 Task: Master Chrome URL Suggestion Shortcuts.
Action: Mouse moved to (1283, 13)
Screenshot: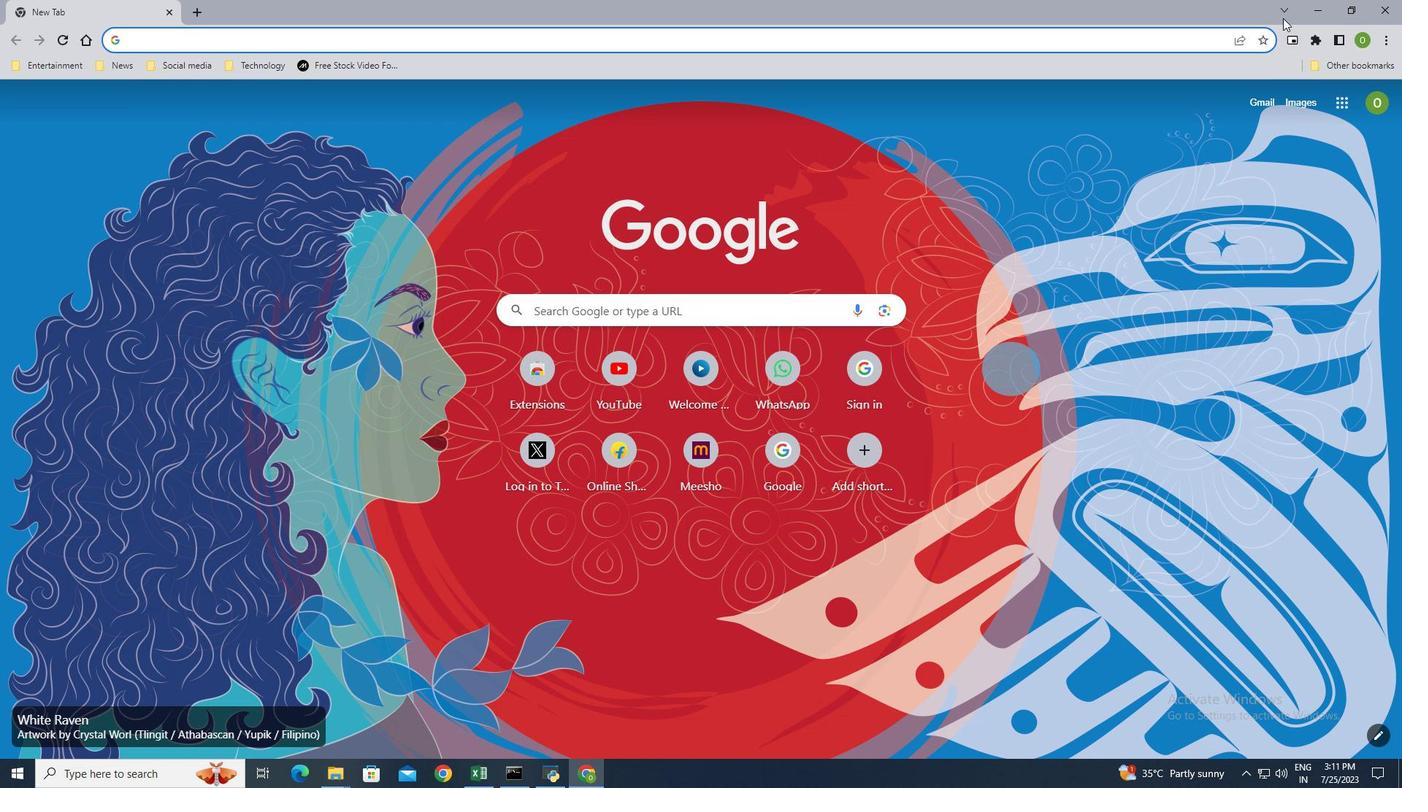 
Action: Mouse pressed left at (1283, 13)
Screenshot: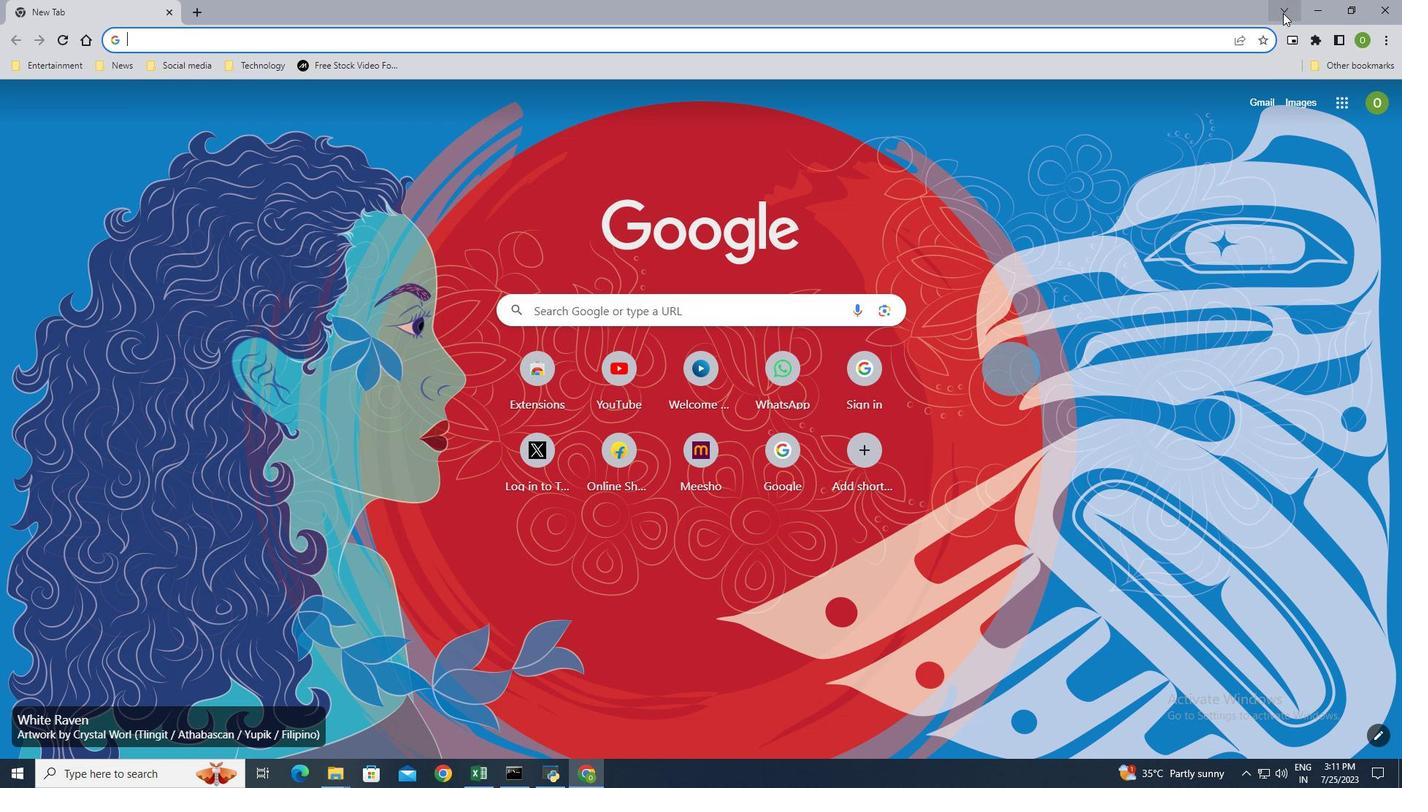 
Action: Mouse moved to (1173, 233)
Screenshot: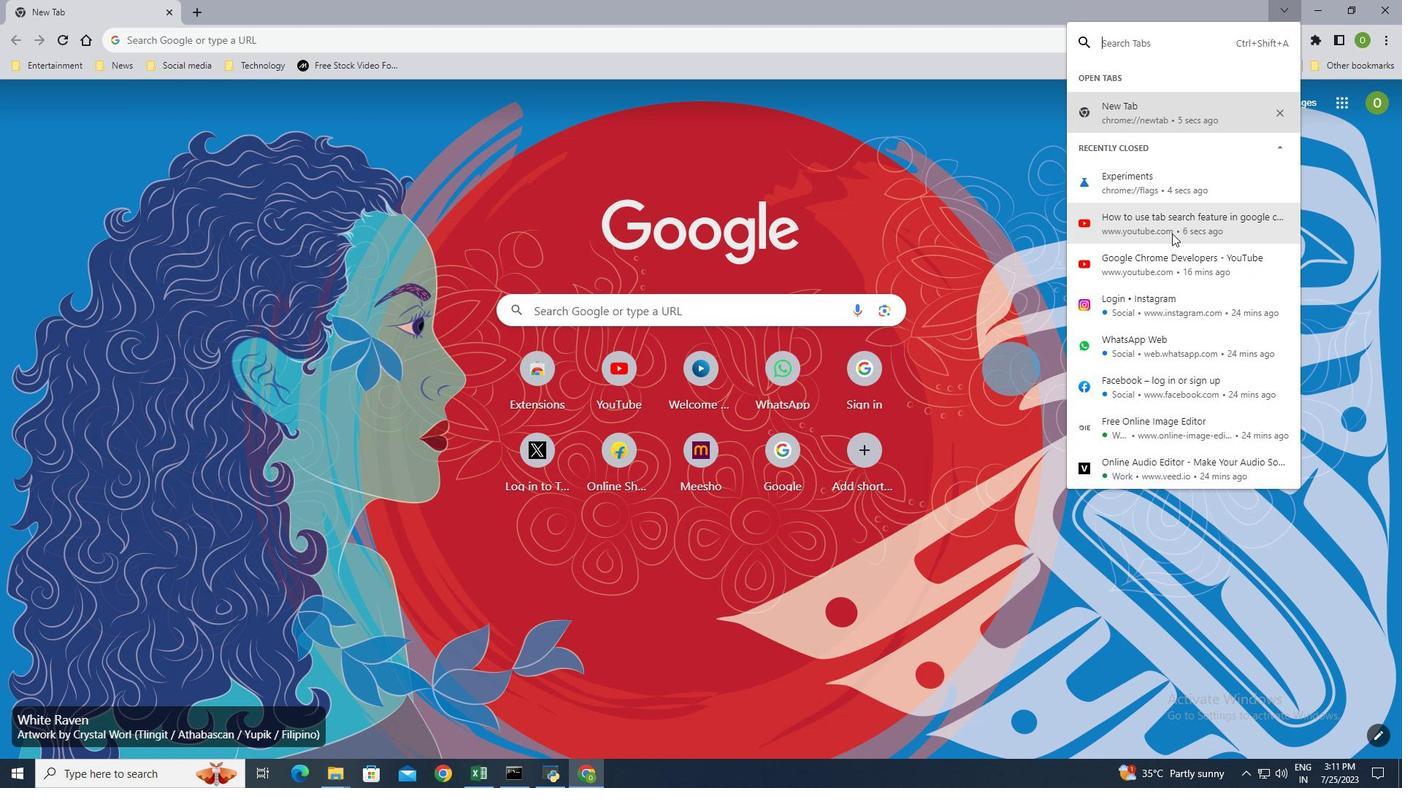 
Action: Mouse scrolled (1173, 233) with delta (0, 0)
Screenshot: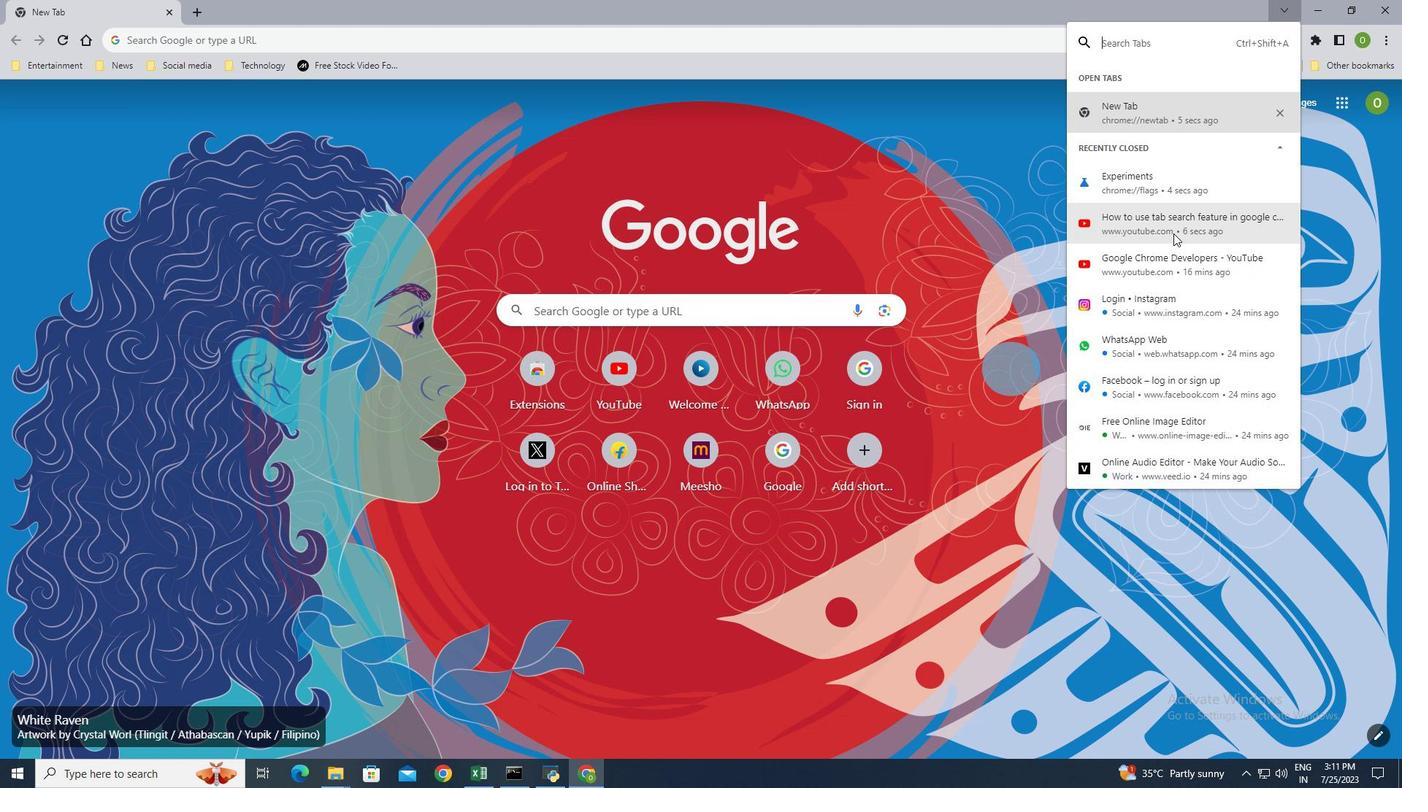 
Action: Mouse moved to (1143, 349)
Screenshot: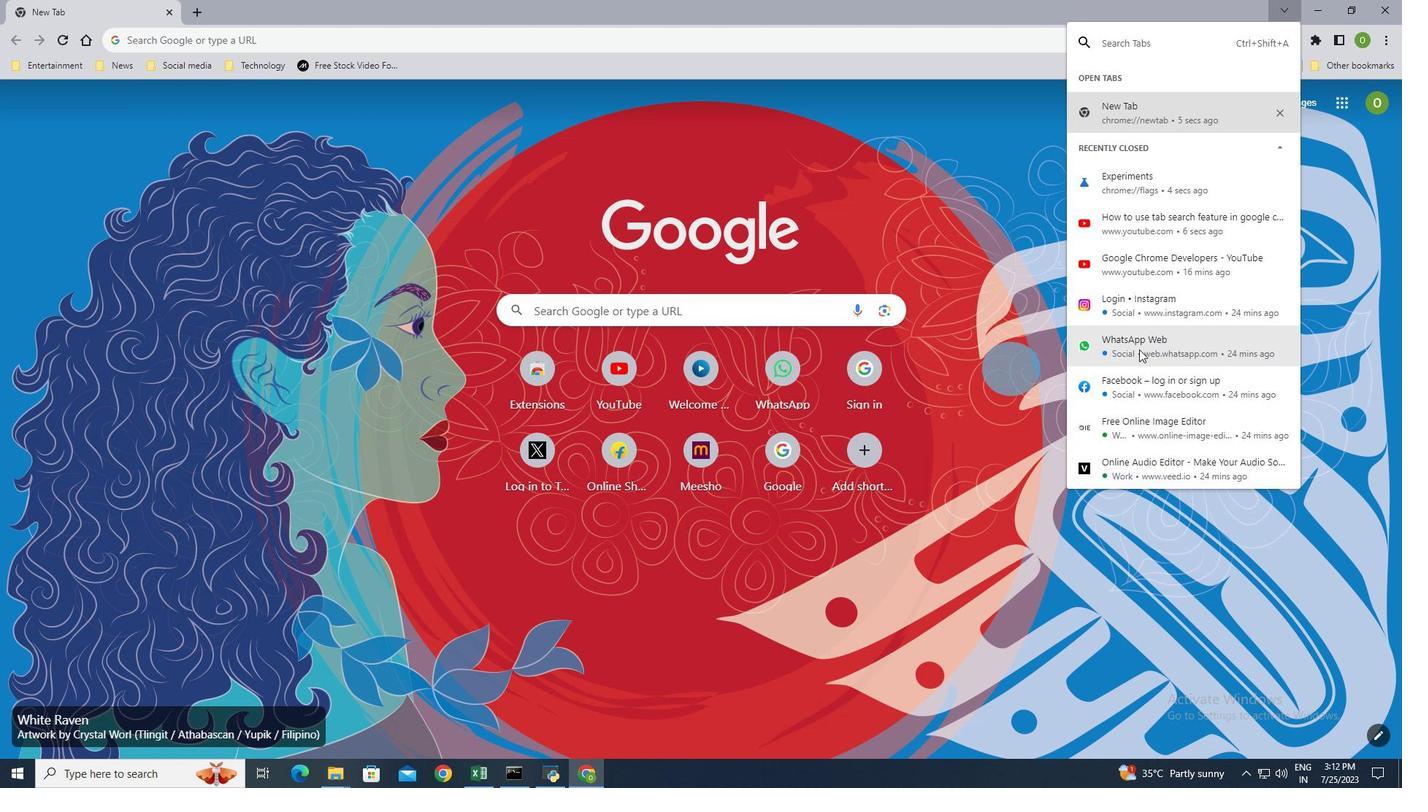 
Action: Mouse pressed left at (1143, 349)
Screenshot: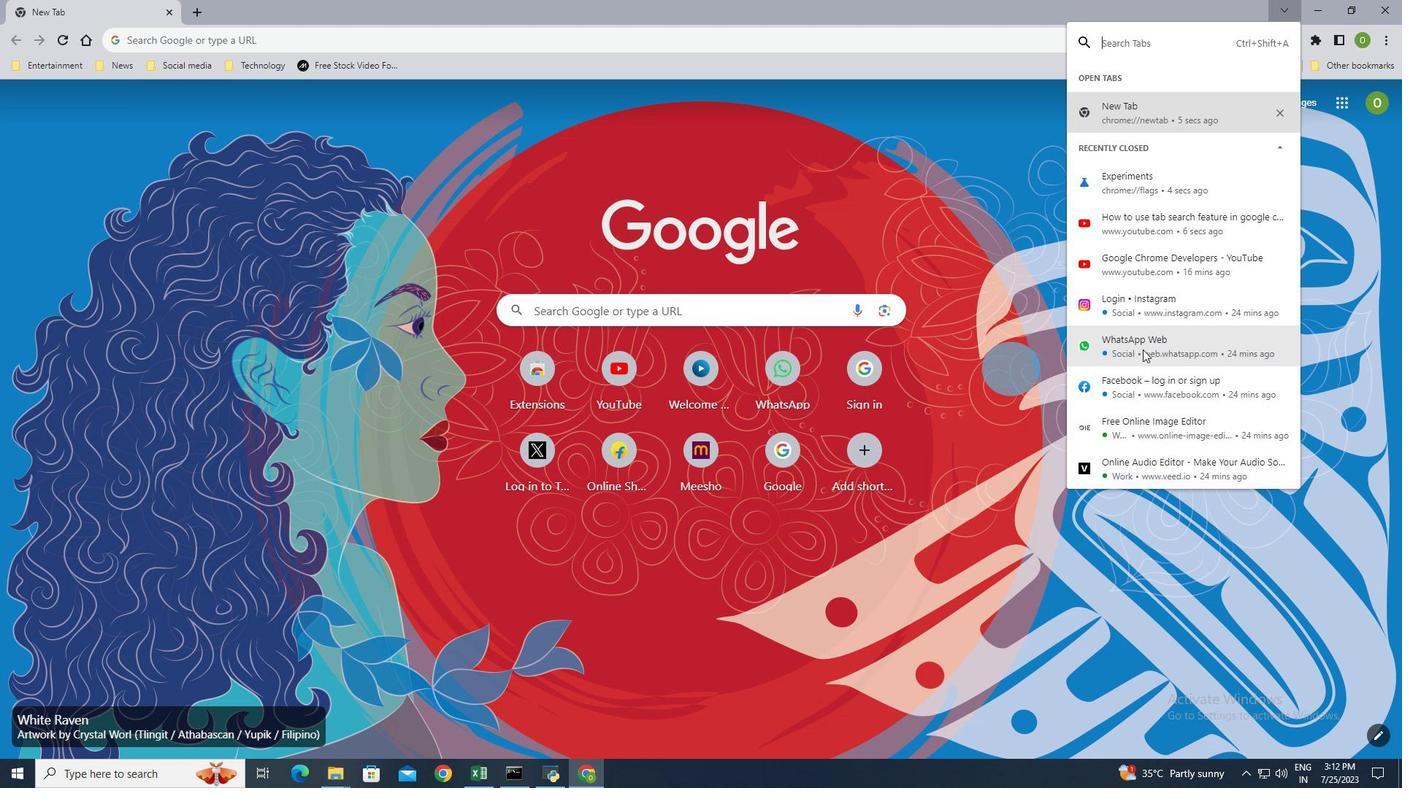 
Action: Mouse moved to (1280, 5)
Screenshot: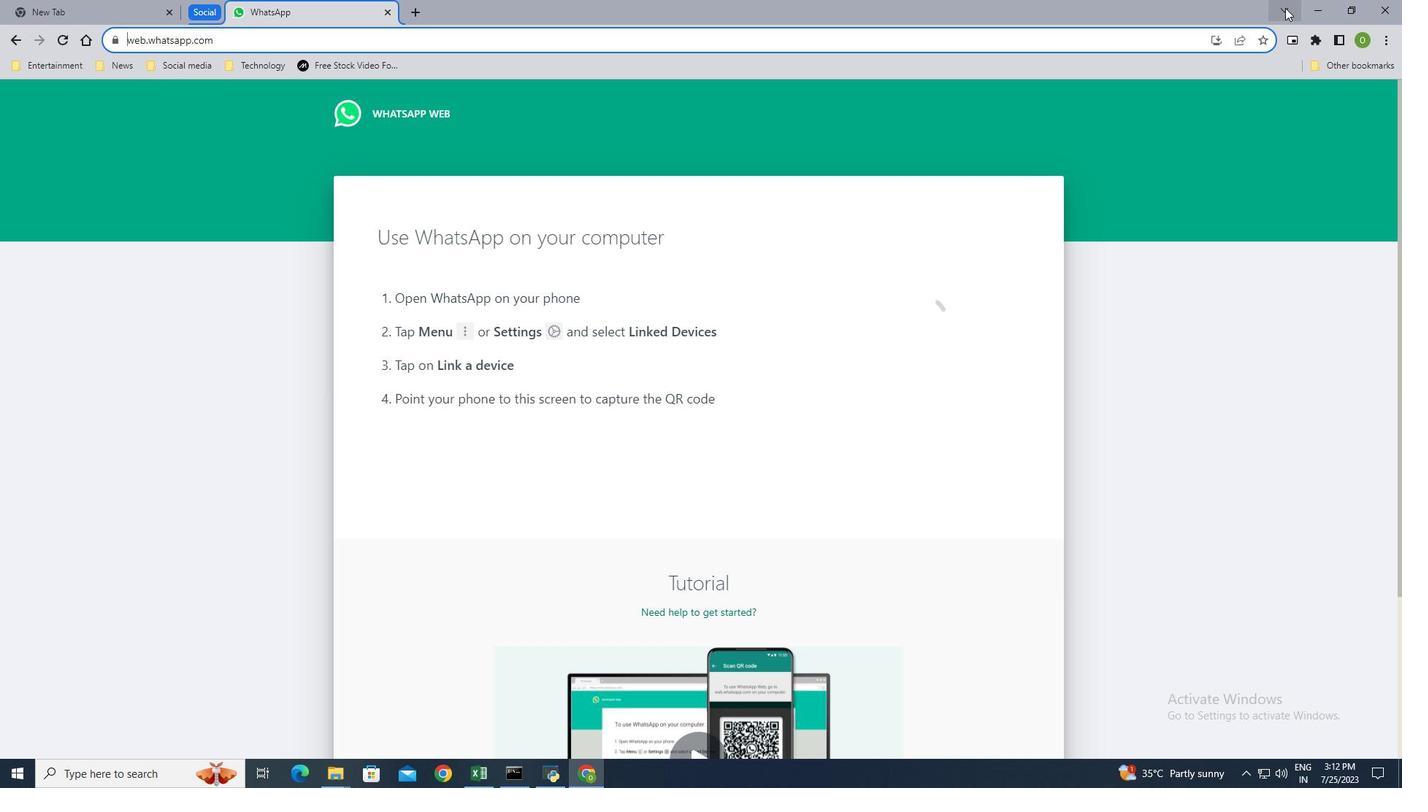 
Action: Mouse pressed left at (1280, 5)
Screenshot: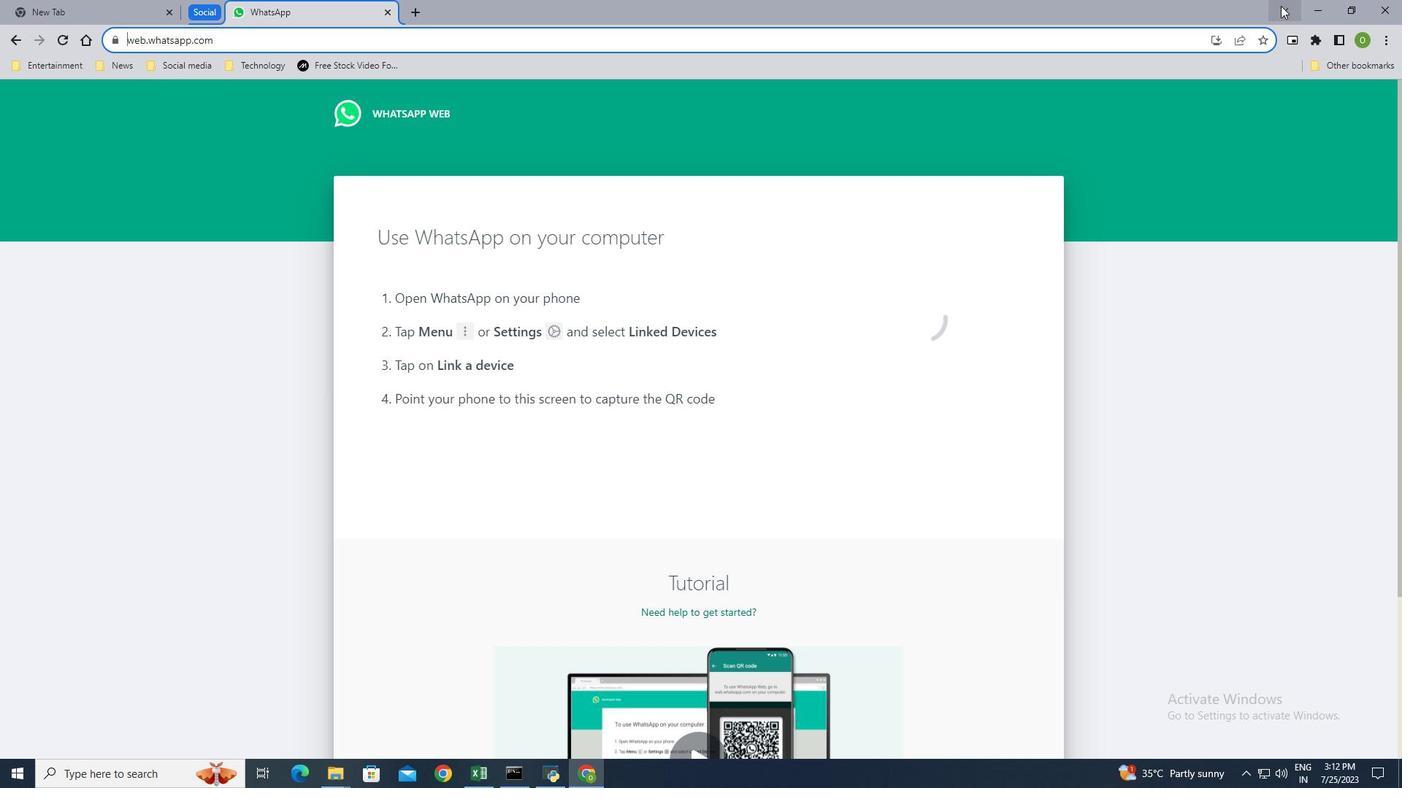 
Action: Mouse moved to (1135, 40)
Screenshot: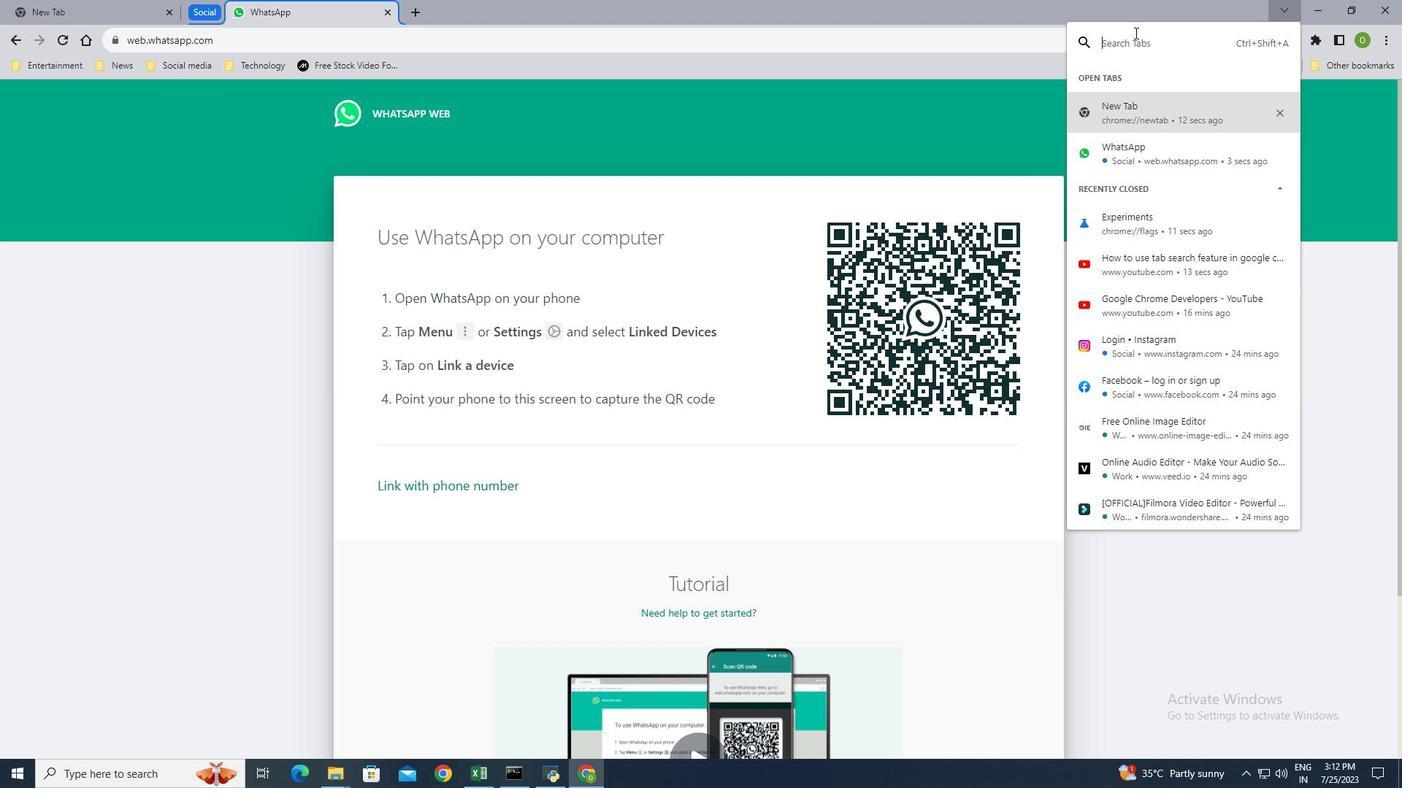 
Action: Mouse pressed left at (1135, 40)
Screenshot: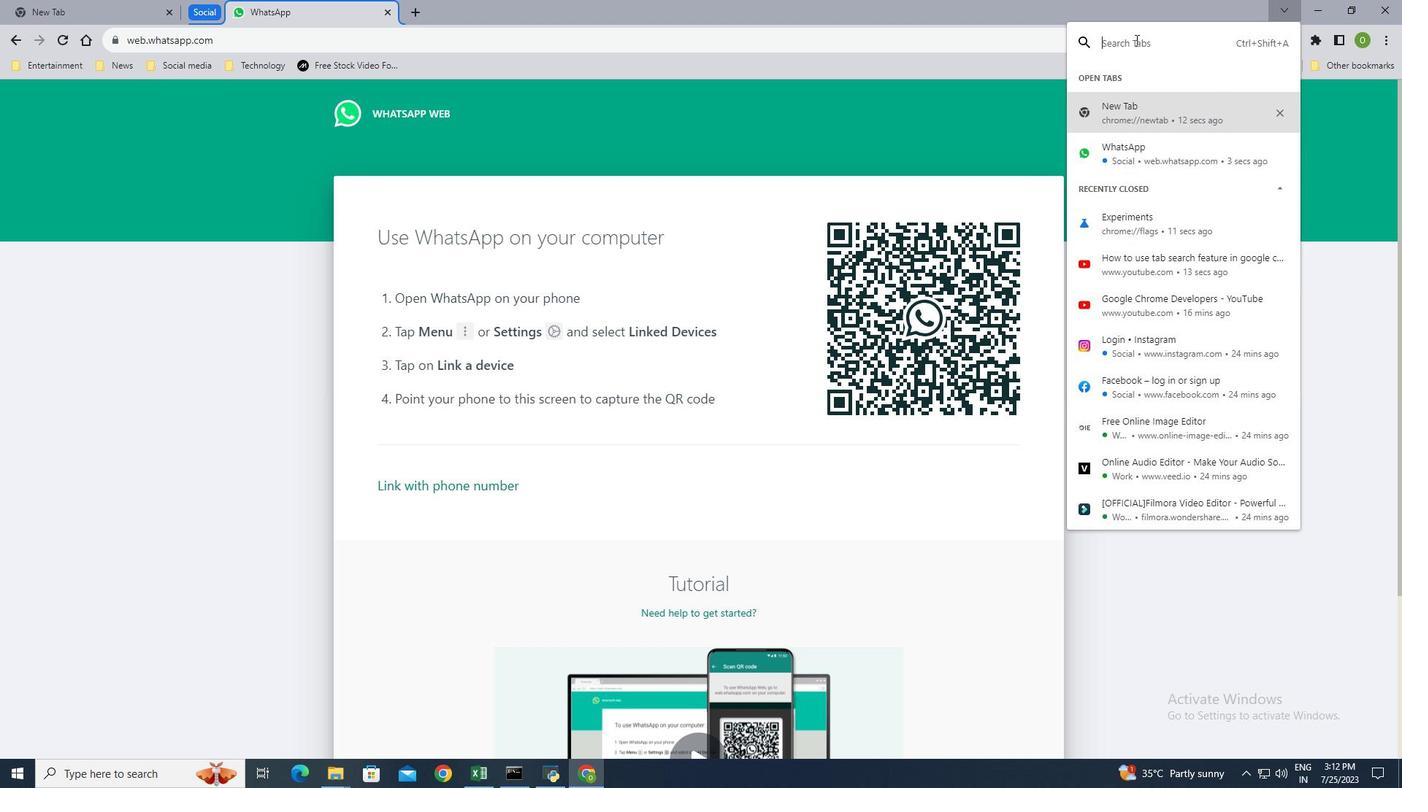 
Action: Key pressed can<Key.backspace><Key.backspace><Key.backspace>filmo
Screenshot: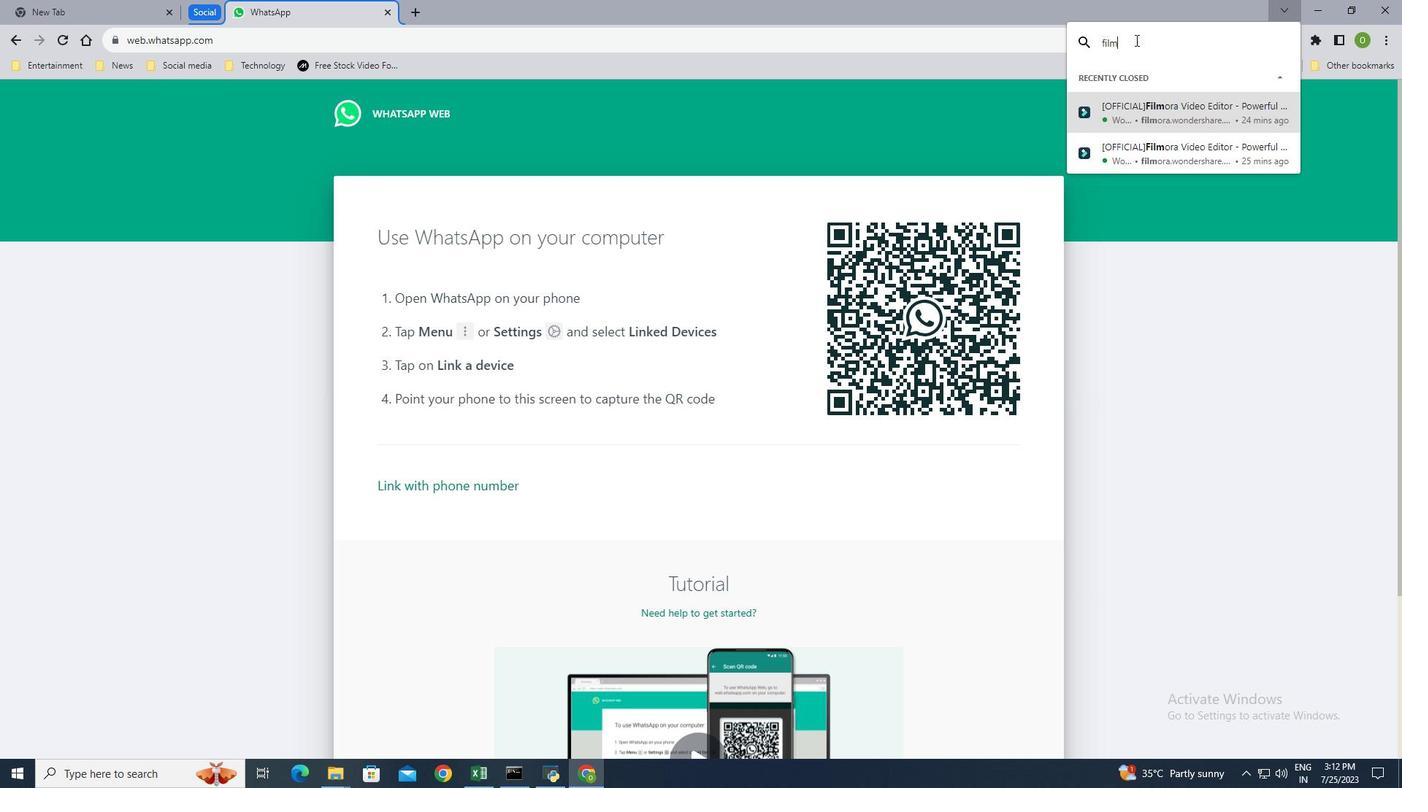 
Action: Mouse moved to (1148, 108)
Screenshot: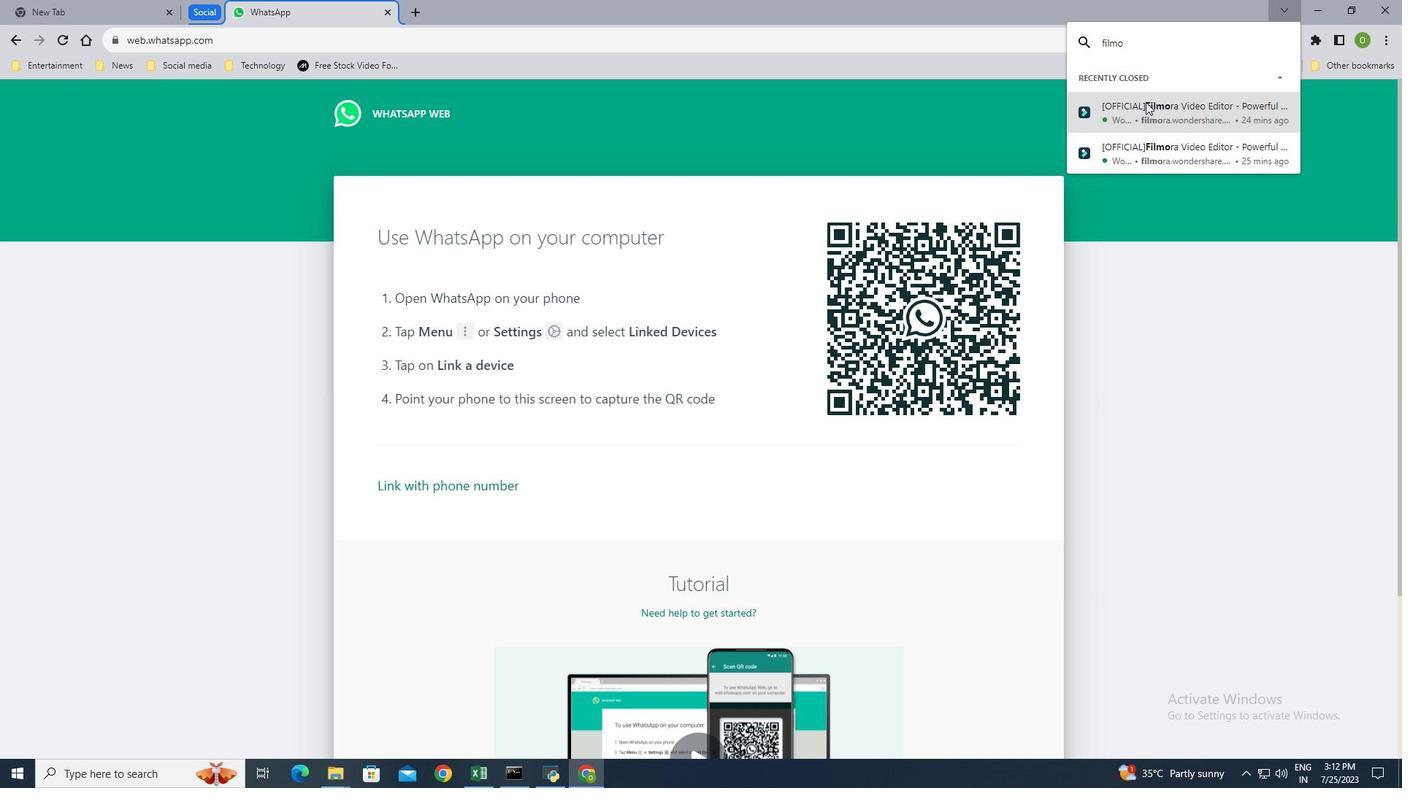 
Action: Mouse pressed left at (1148, 108)
Screenshot: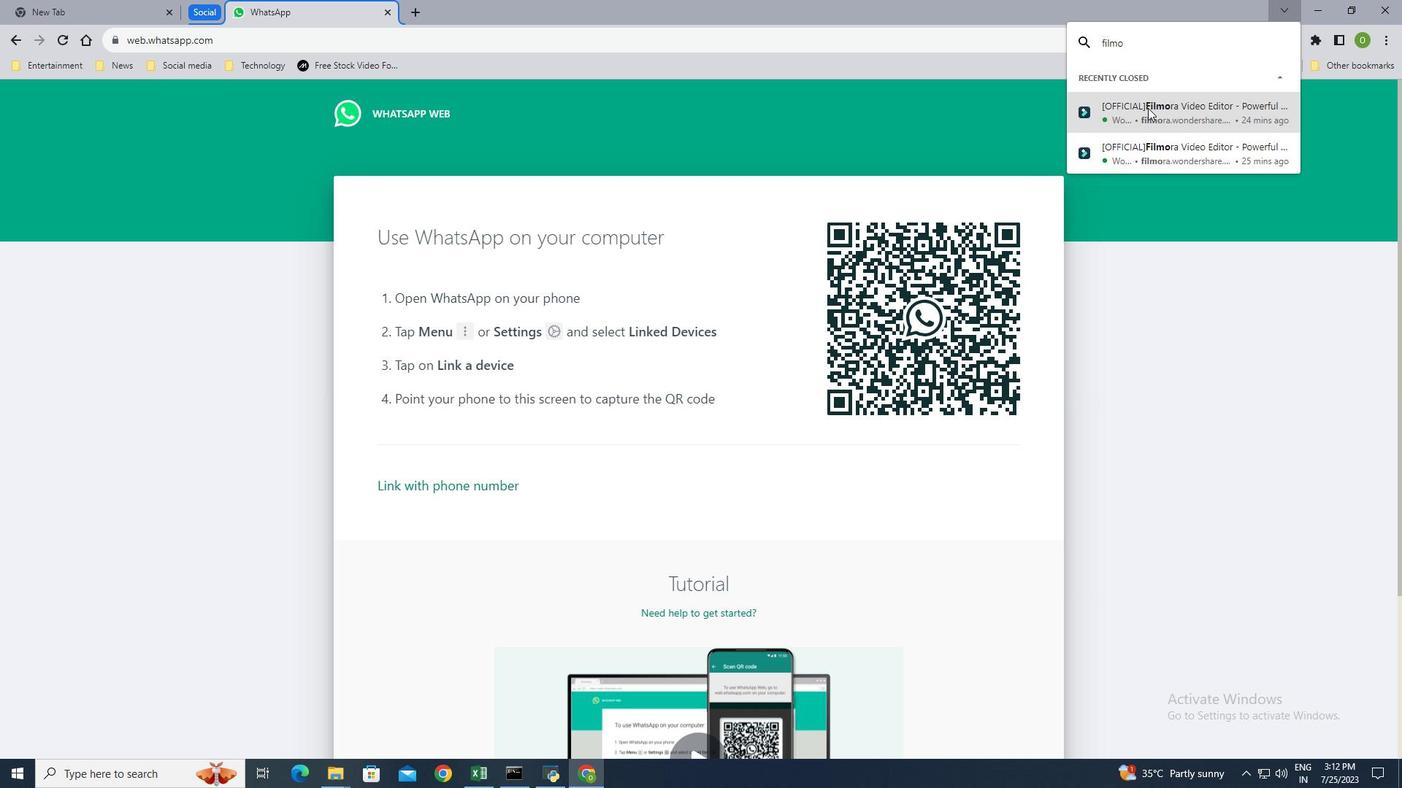 
Action: Mouse moved to (1146, 105)
Screenshot: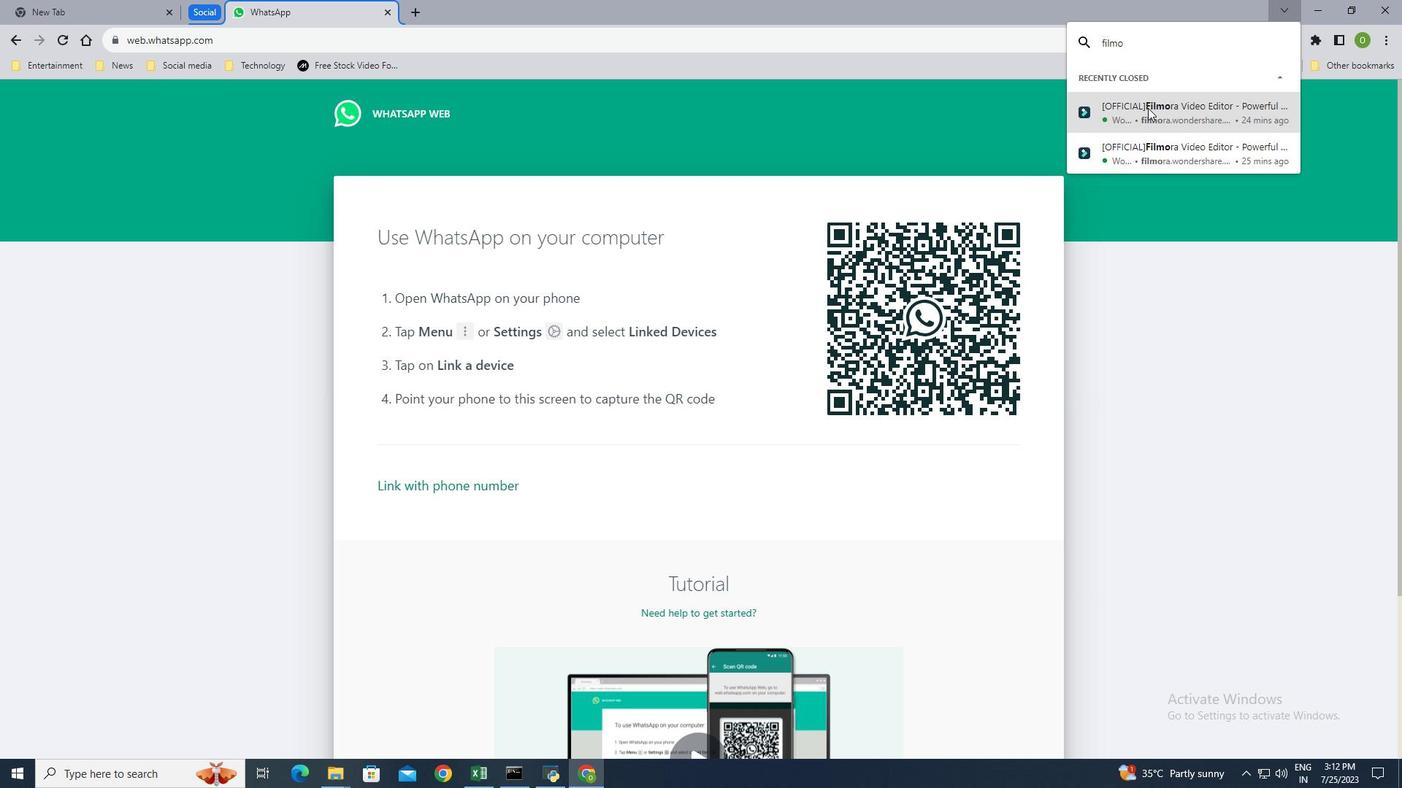 
